Task: Sort the products by relevance.
Action: Mouse moved to (65, 128)
Screenshot: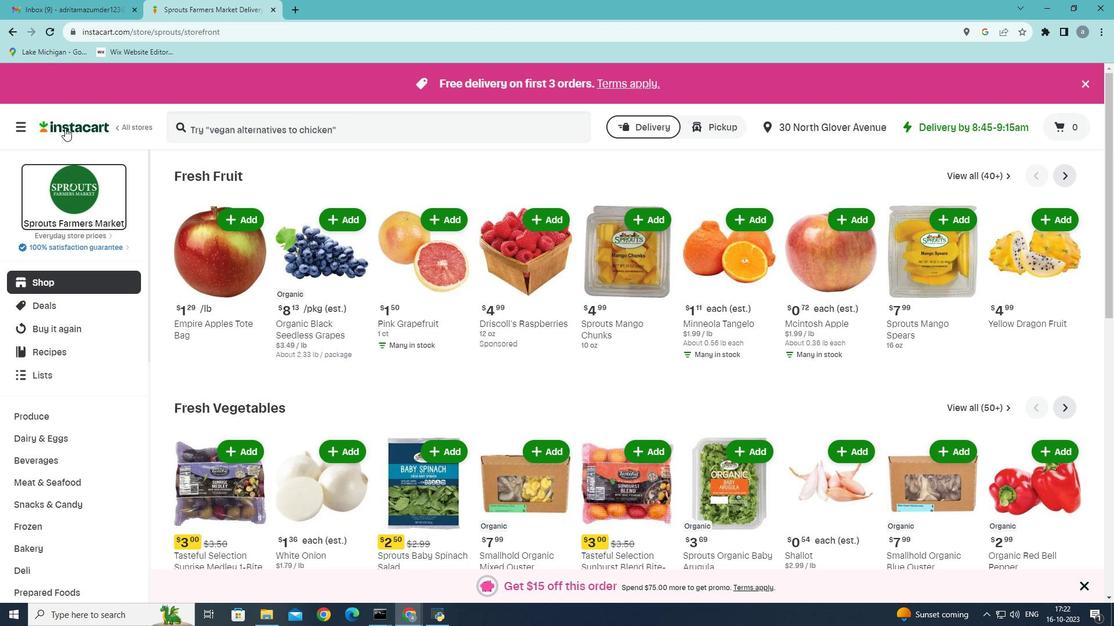 
Action: Mouse pressed left at (65, 128)
Screenshot: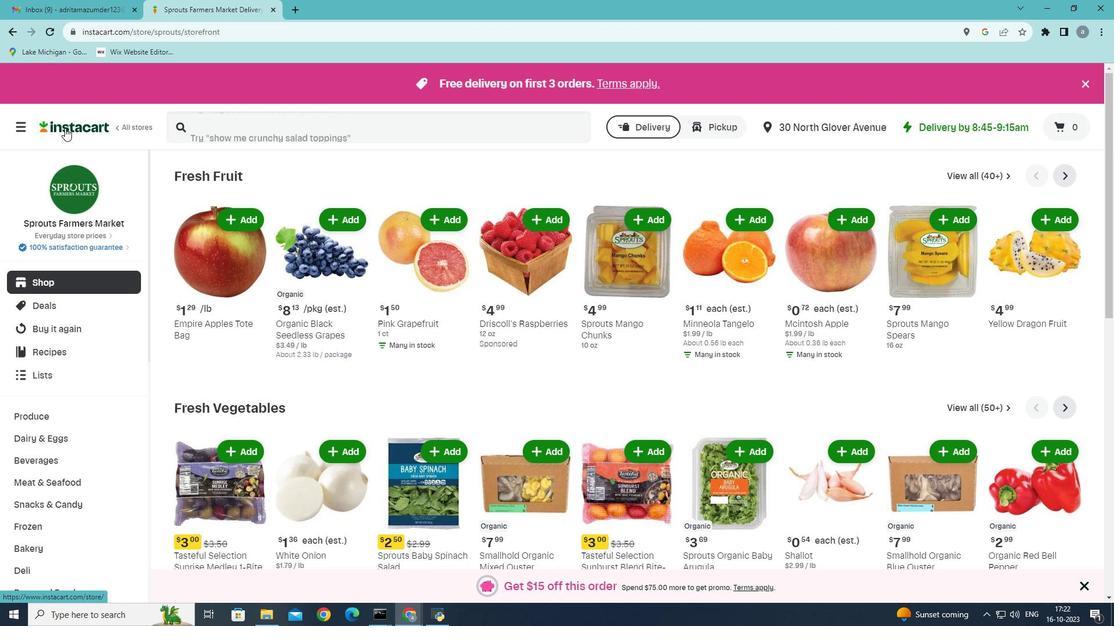 
Action: Mouse moved to (27, 128)
Screenshot: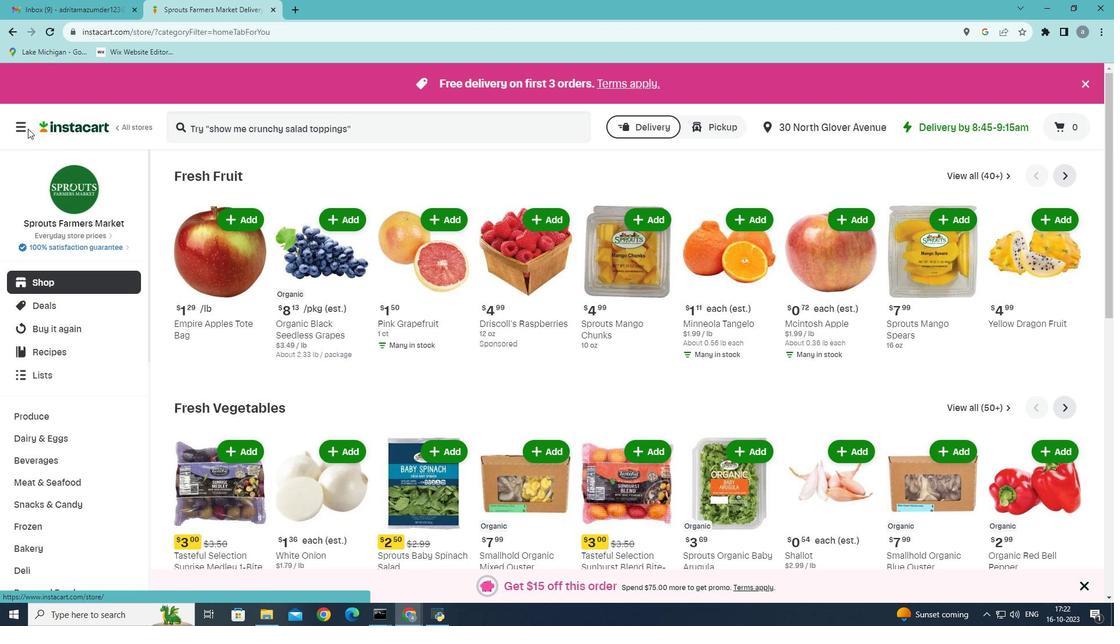 
Action: Mouse pressed left at (27, 128)
Screenshot: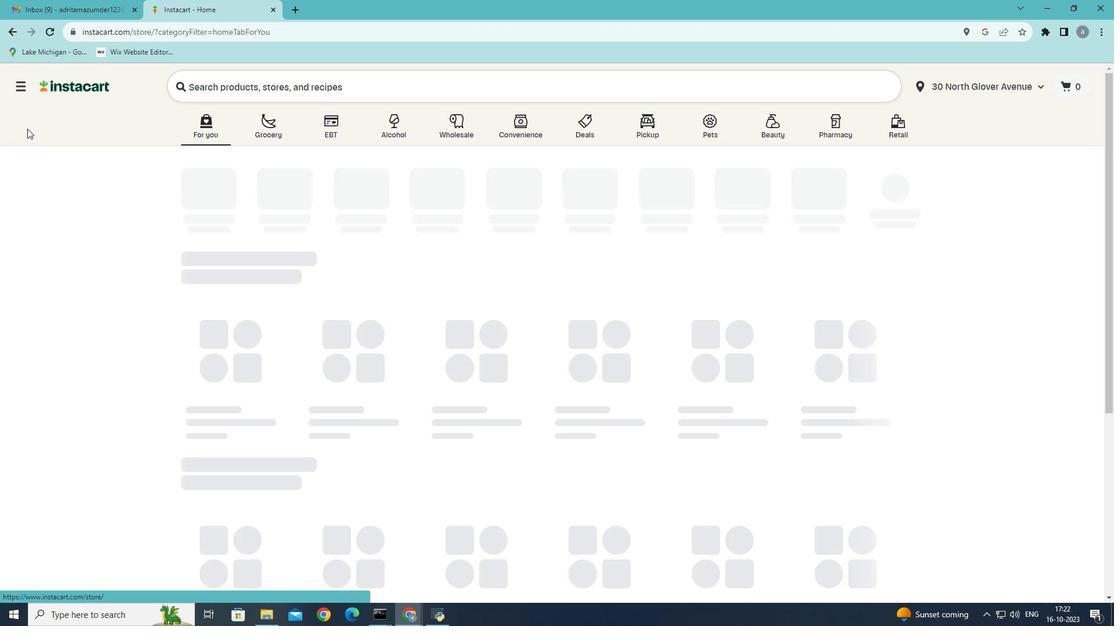 
Action: Mouse moved to (22, 89)
Screenshot: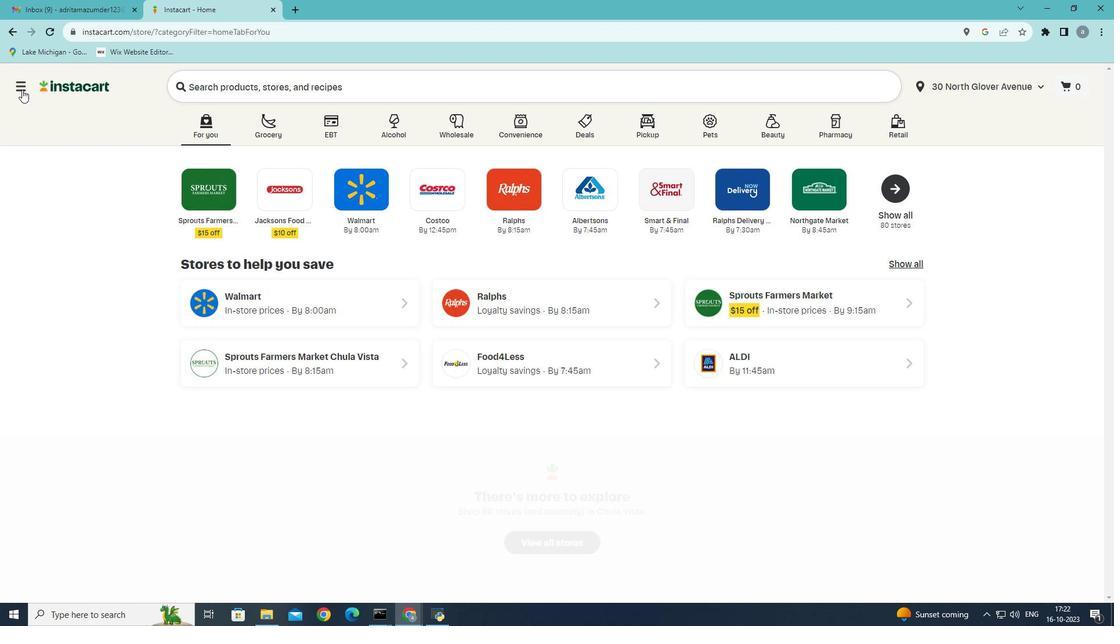 
Action: Mouse pressed left at (22, 89)
Screenshot: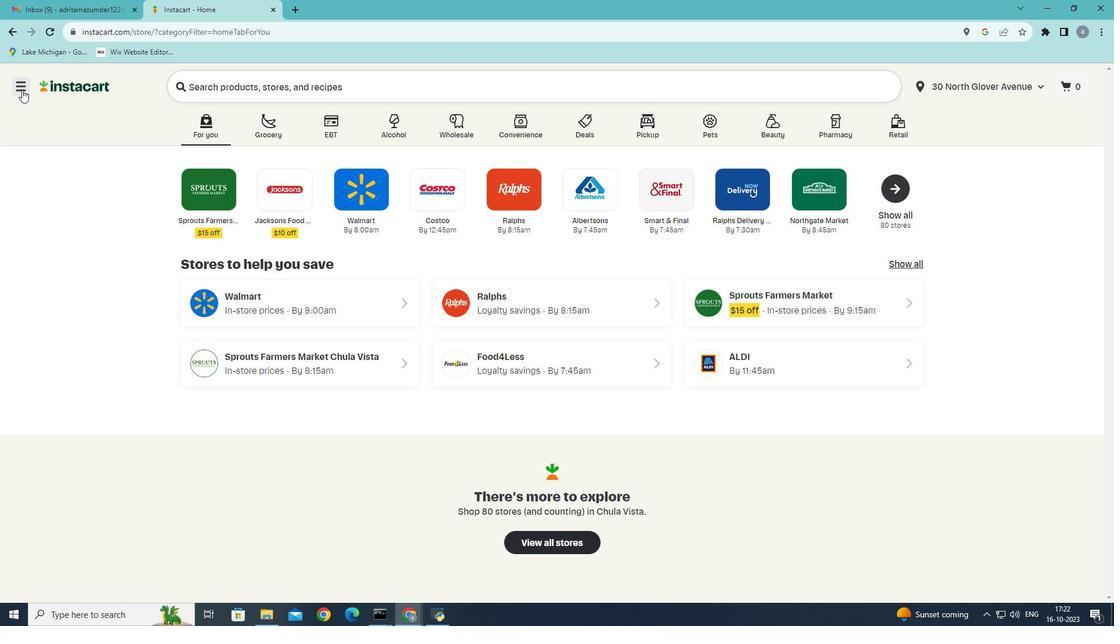 
Action: Mouse moved to (51, 340)
Screenshot: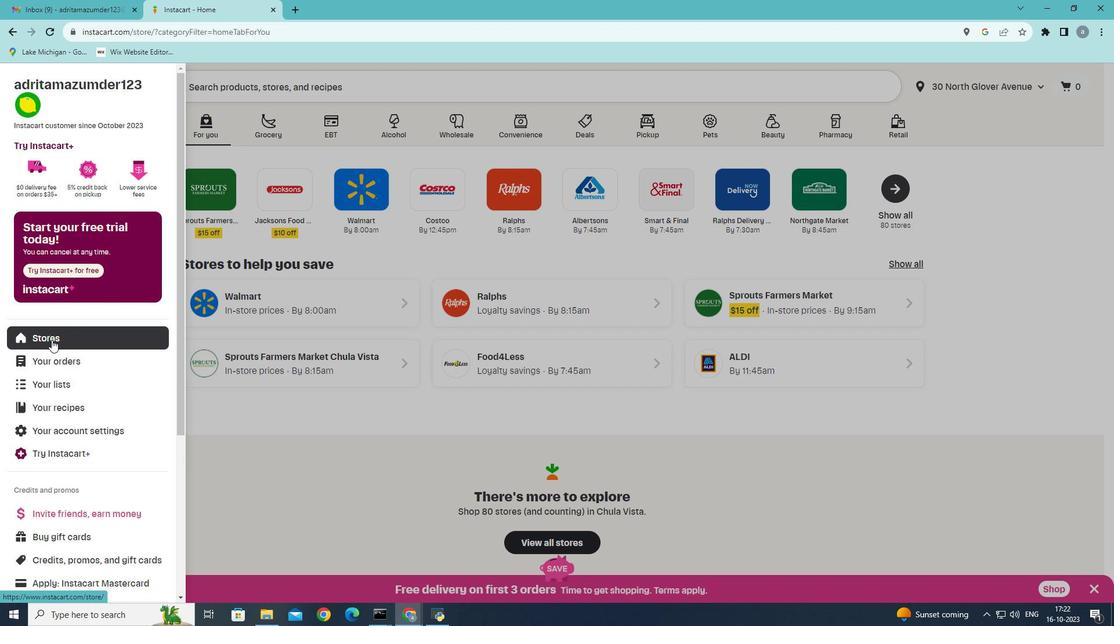 
Action: Mouse pressed left at (51, 340)
Screenshot: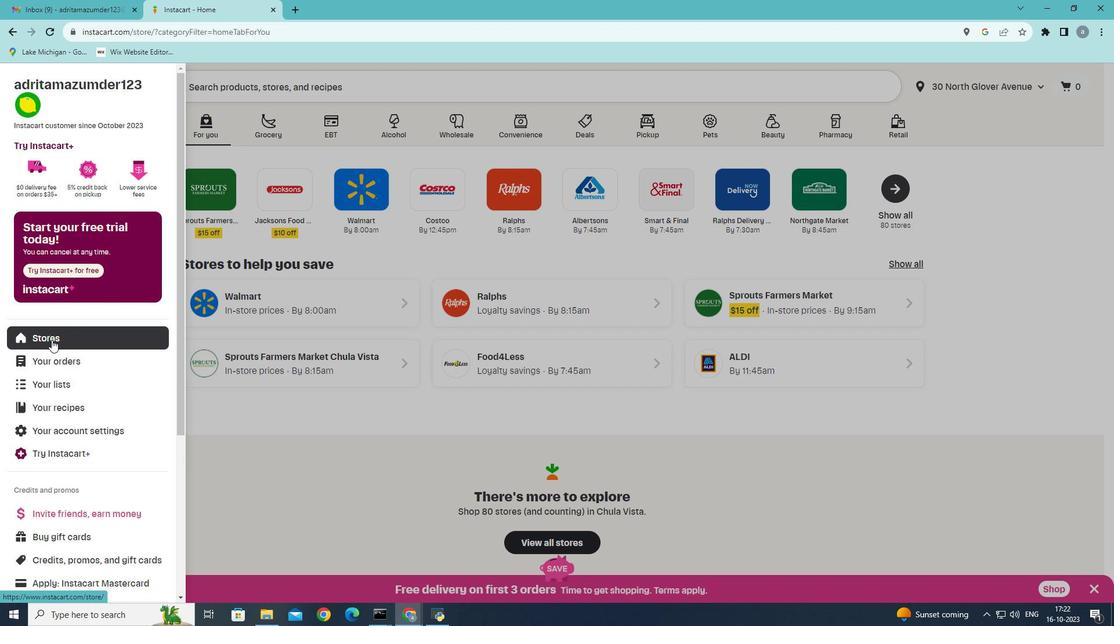 
Action: Mouse moved to (262, 124)
Screenshot: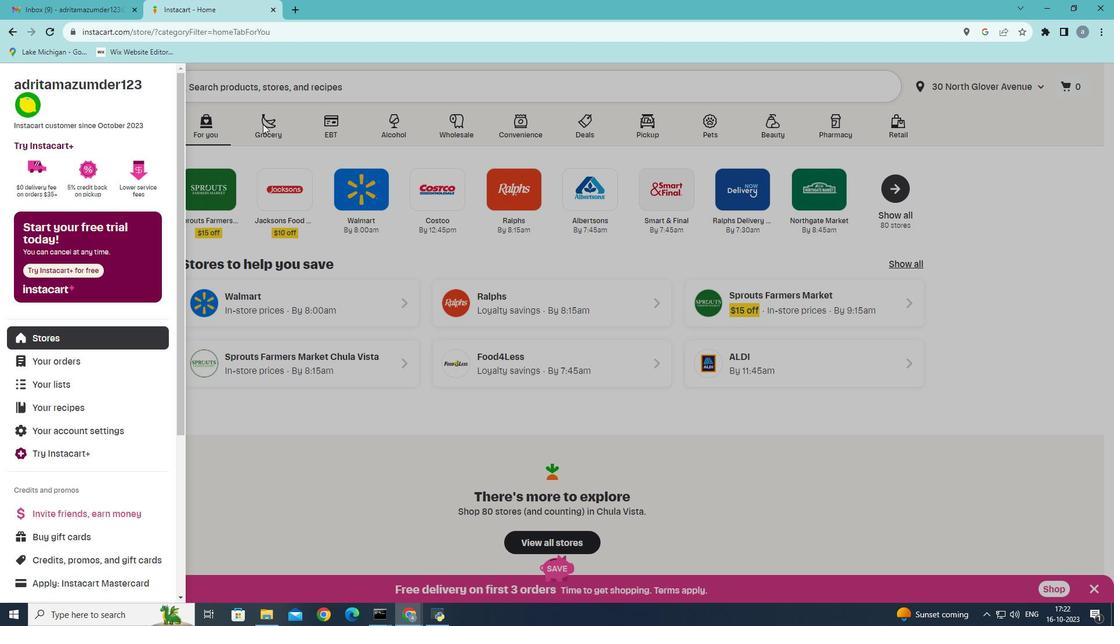 
Action: Mouse pressed left at (262, 124)
Screenshot: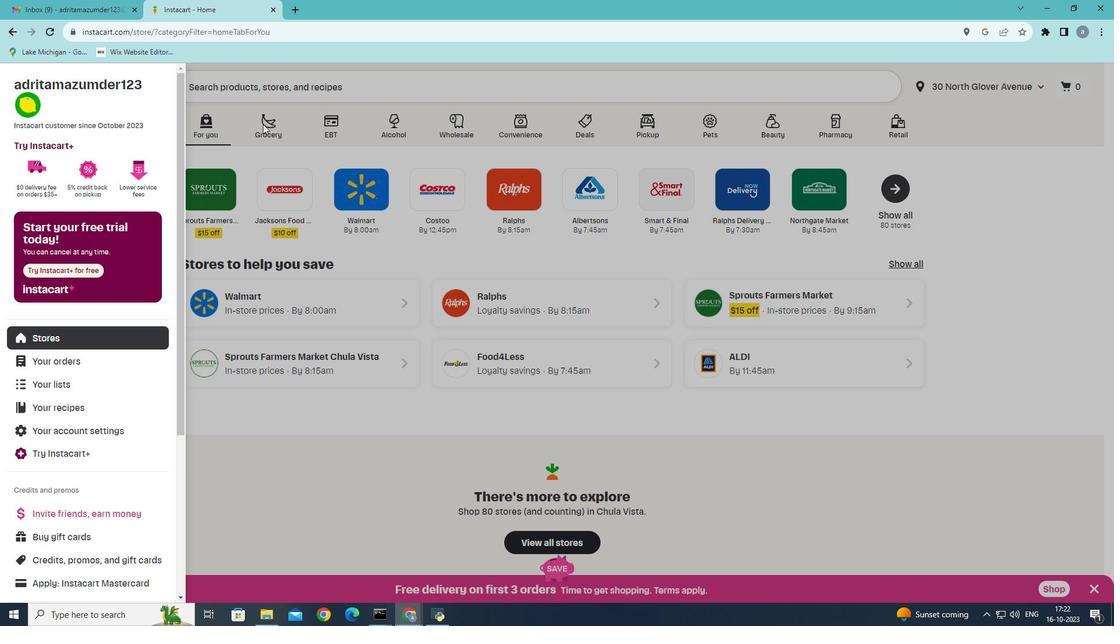 
Action: Mouse moved to (274, 128)
Screenshot: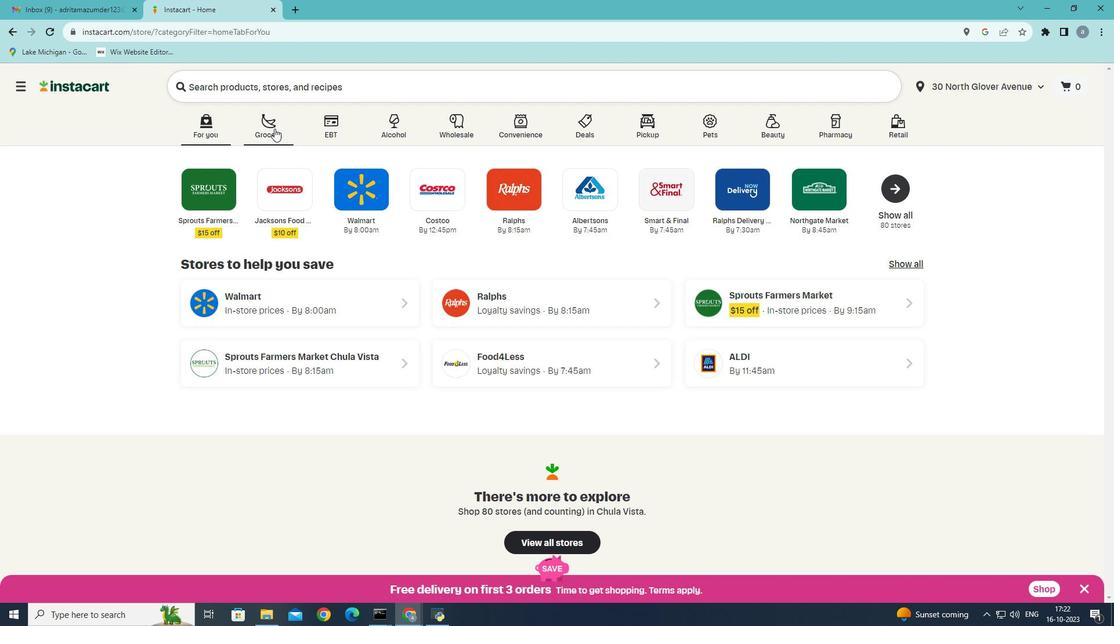 
Action: Mouse pressed left at (274, 128)
Screenshot: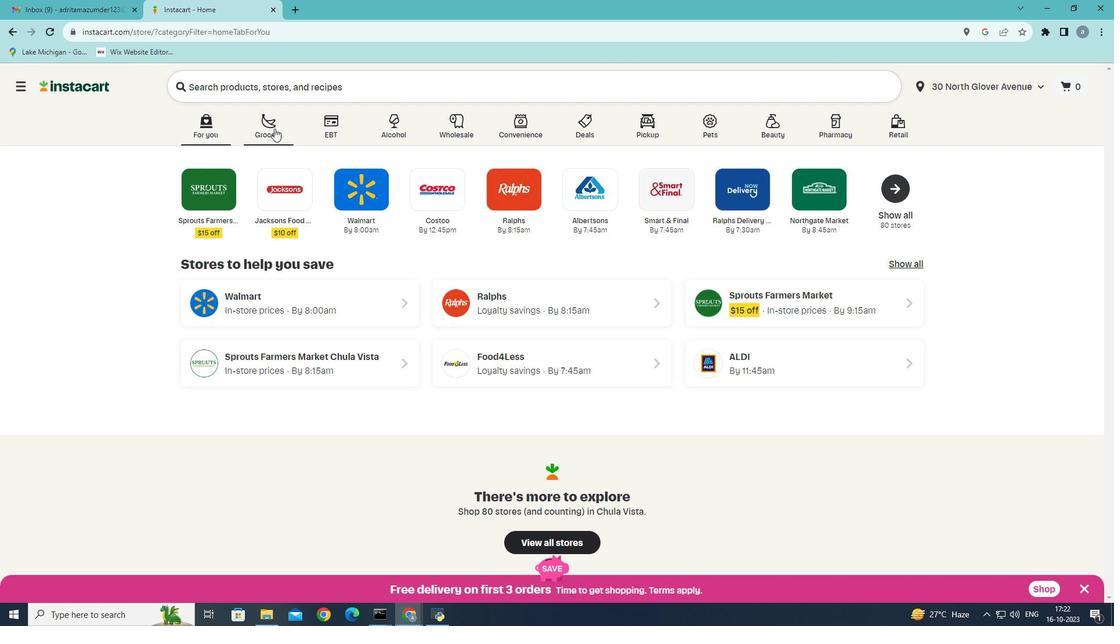 
Action: Mouse moved to (770, 276)
Screenshot: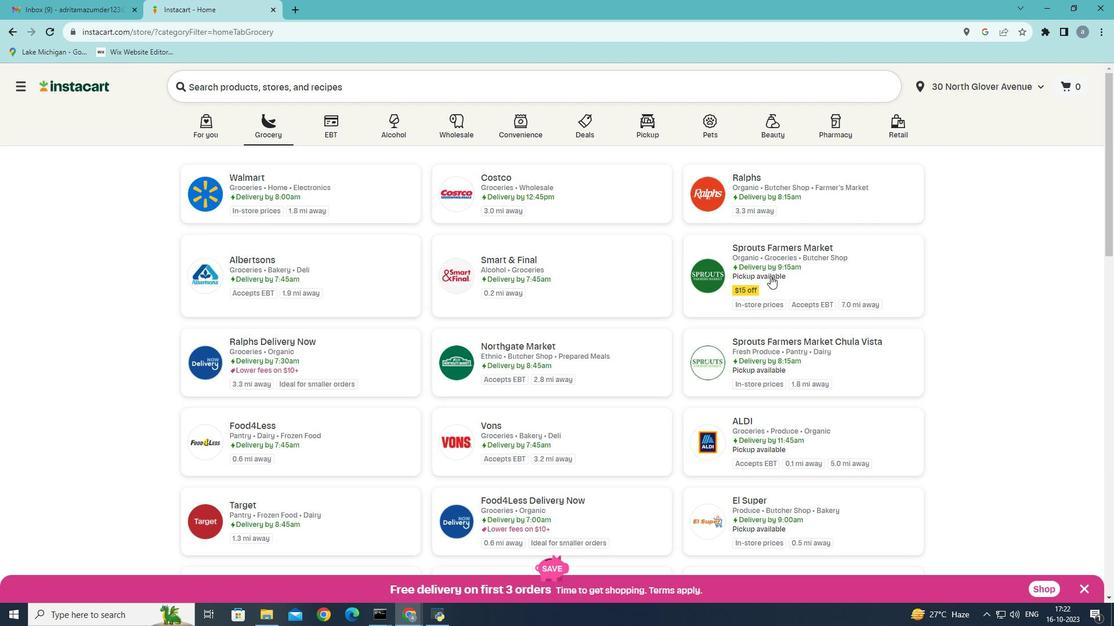 
Action: Mouse pressed left at (770, 276)
Screenshot: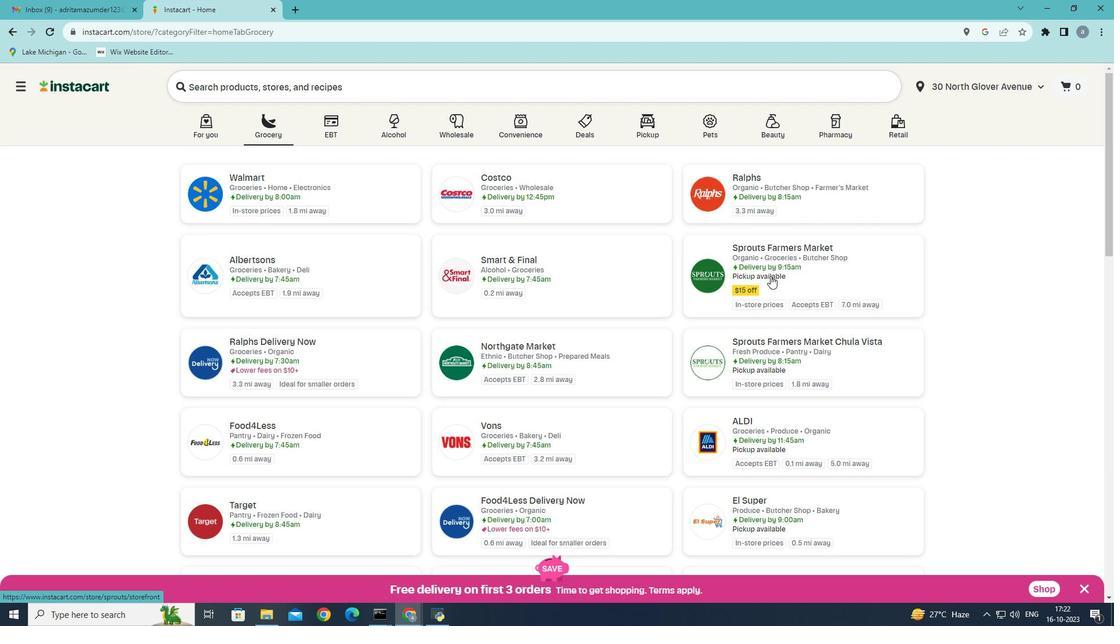 
Action: Mouse moved to (74, 482)
Screenshot: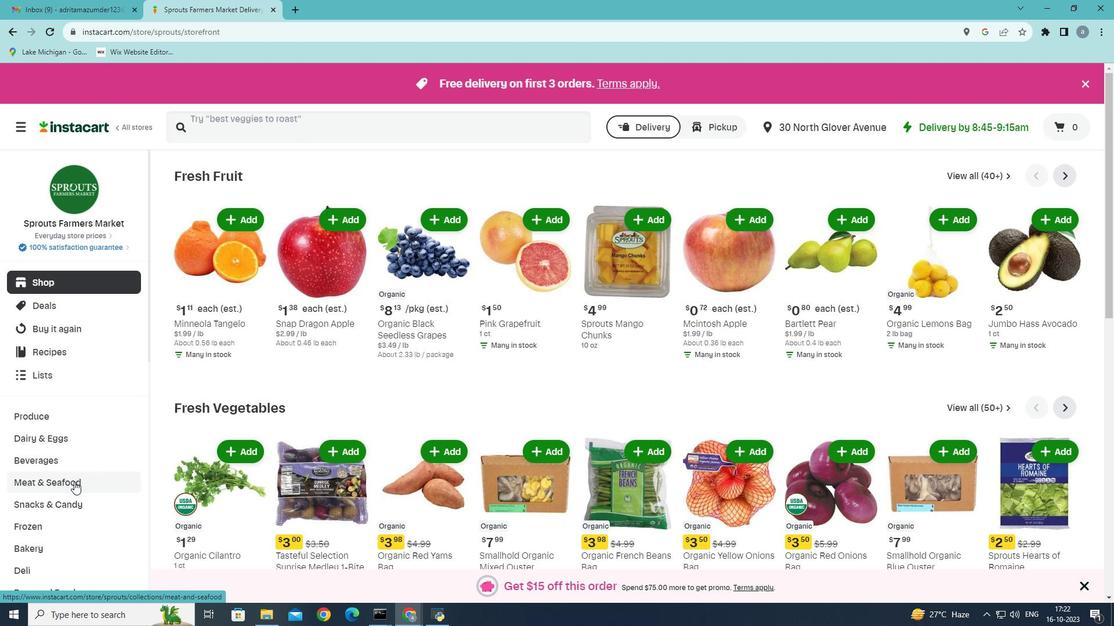 
Action: Mouse pressed left at (74, 482)
Screenshot: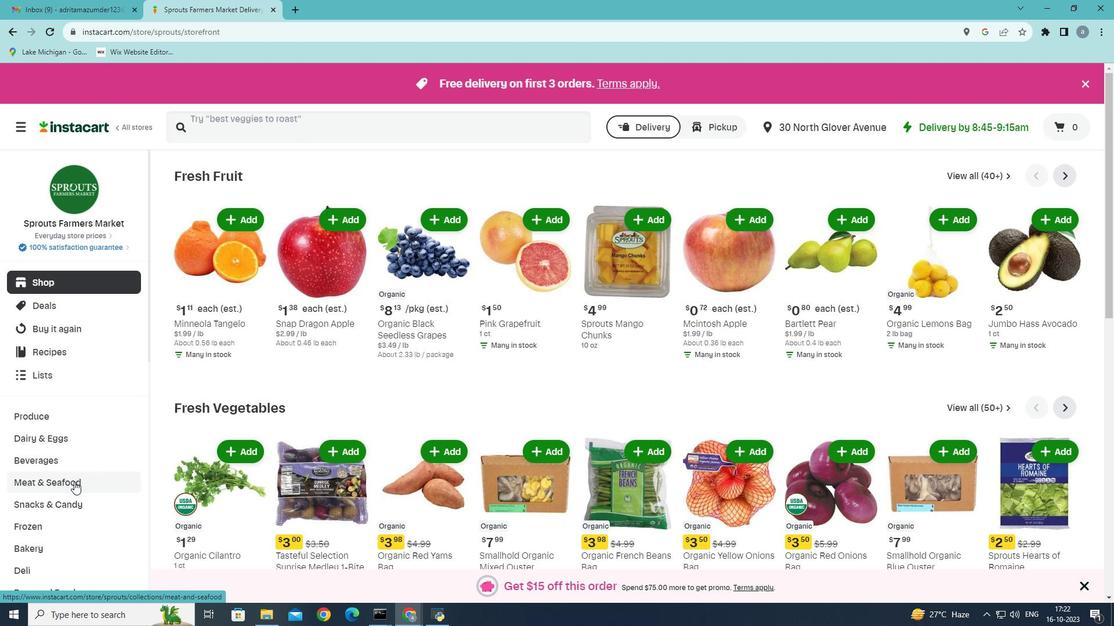 
Action: Mouse moved to (303, 207)
Screenshot: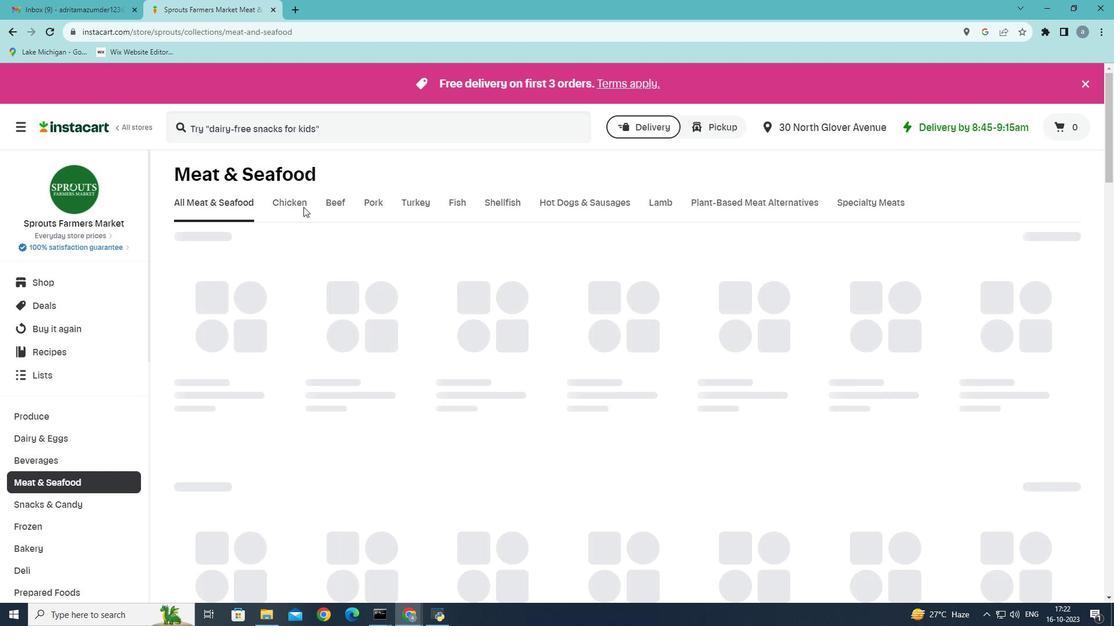 
Action: Mouse pressed left at (303, 207)
Screenshot: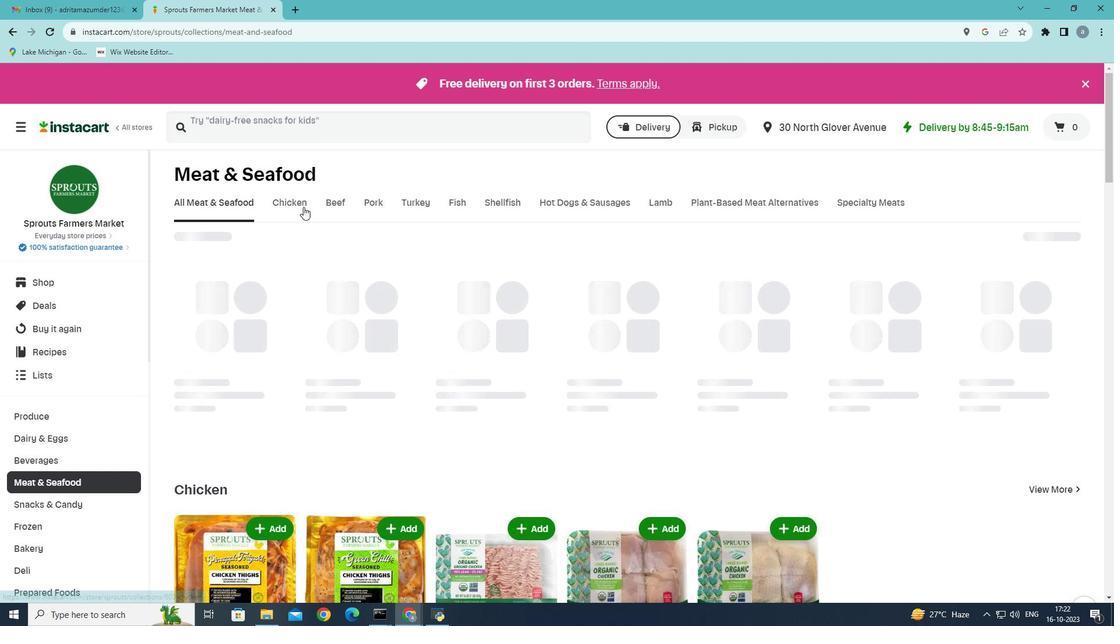 
Action: Mouse moved to (418, 250)
Screenshot: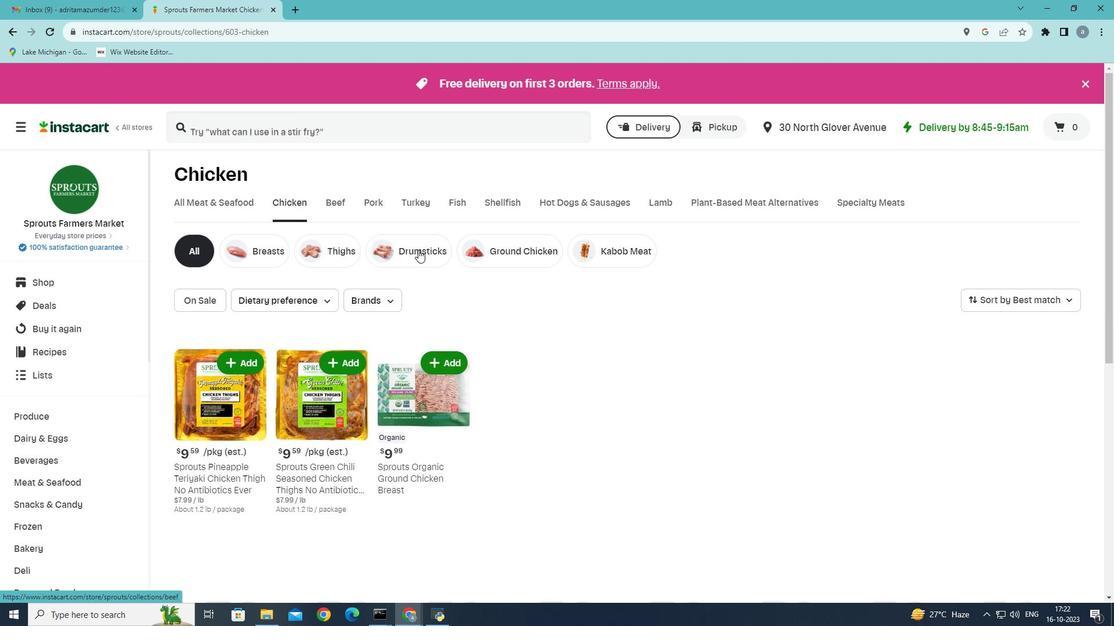 
Action: Mouse pressed left at (418, 250)
Screenshot: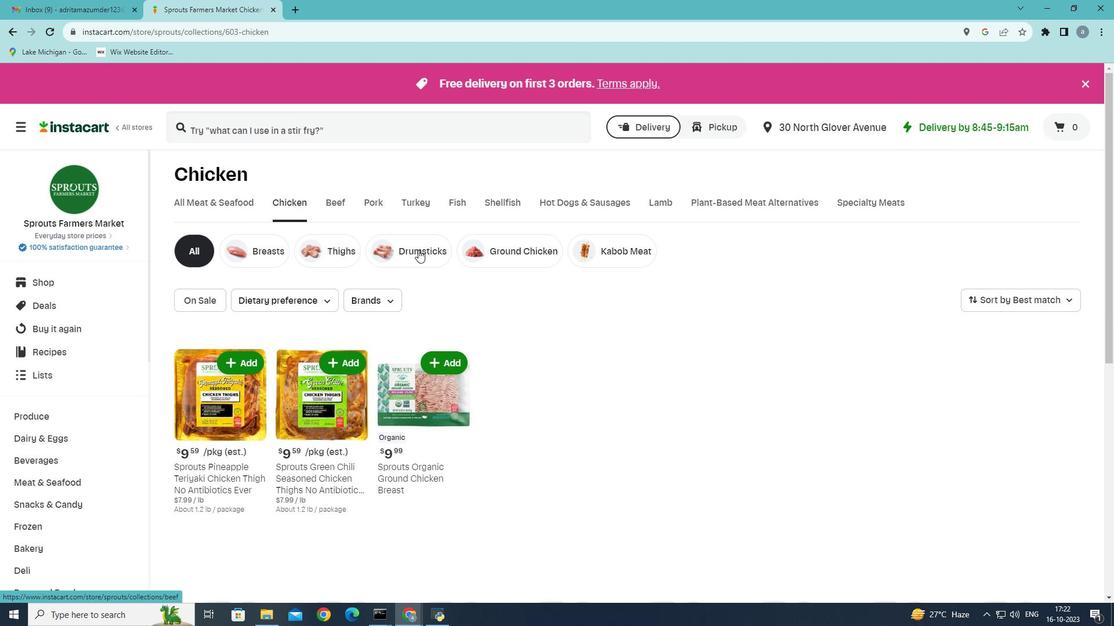 
Action: Mouse moved to (1068, 298)
Screenshot: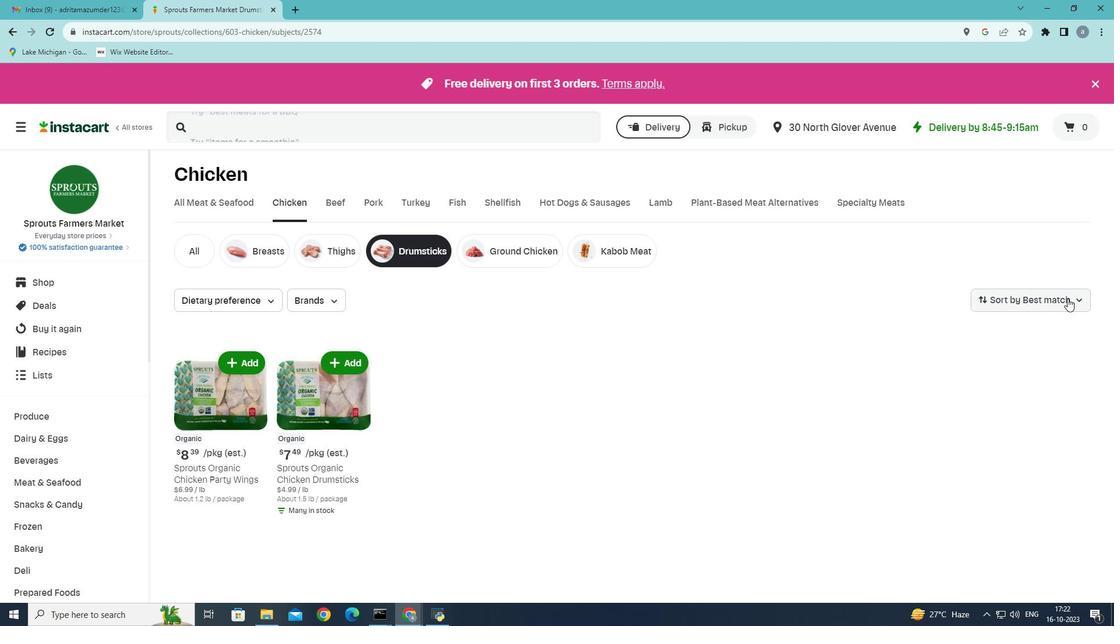 
Action: Mouse pressed left at (1068, 298)
Screenshot: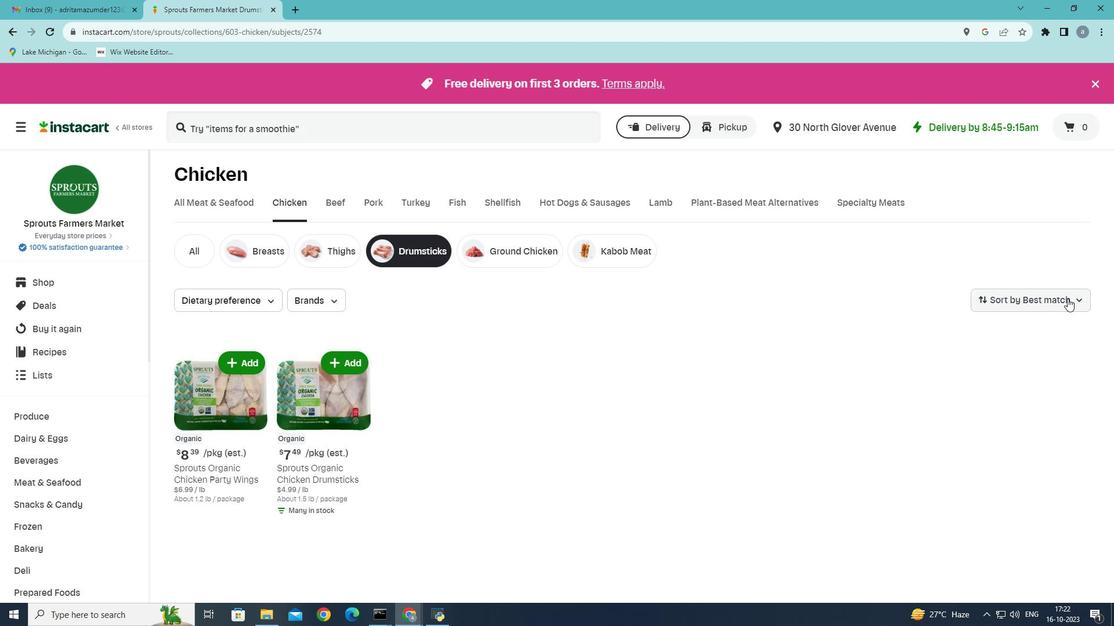 
Action: Mouse moved to (1017, 475)
Screenshot: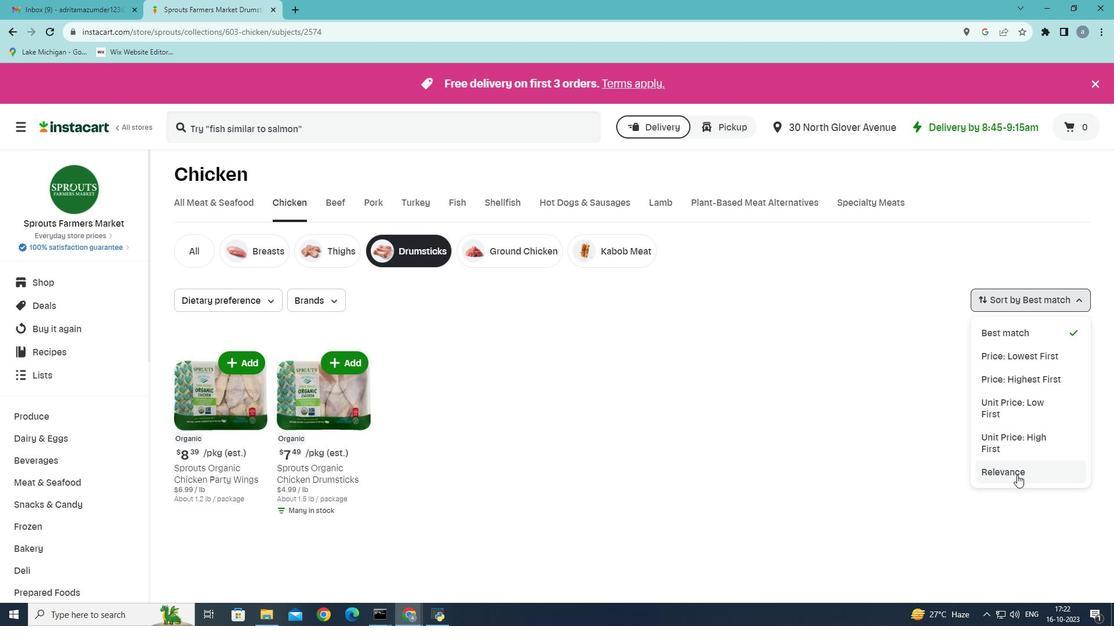 
Action: Mouse pressed left at (1017, 475)
Screenshot: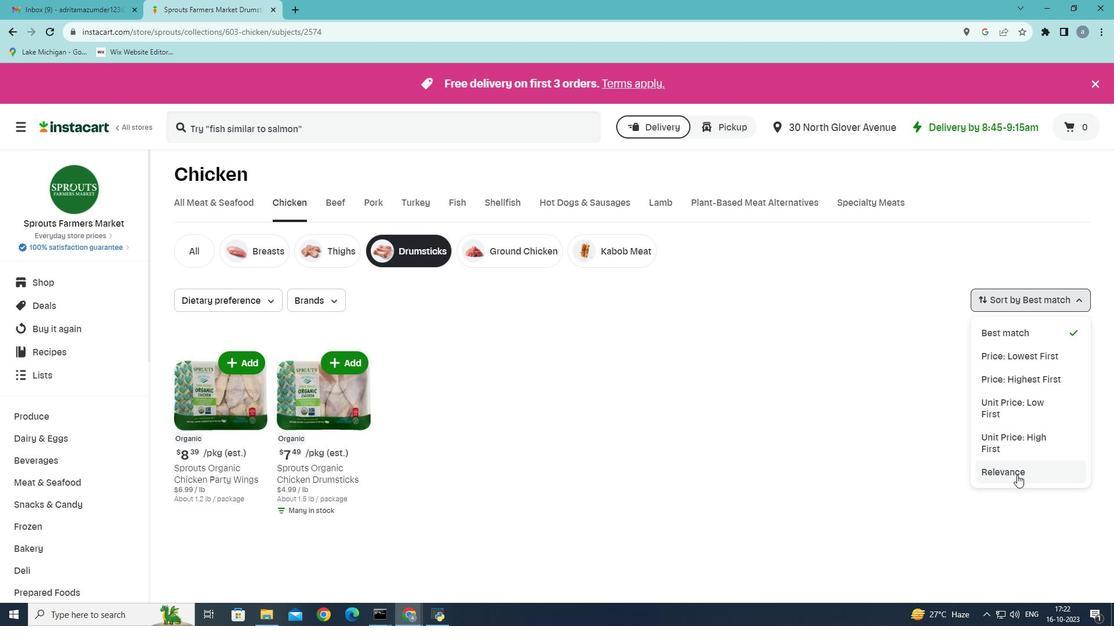
Action: Mouse moved to (943, 501)
Screenshot: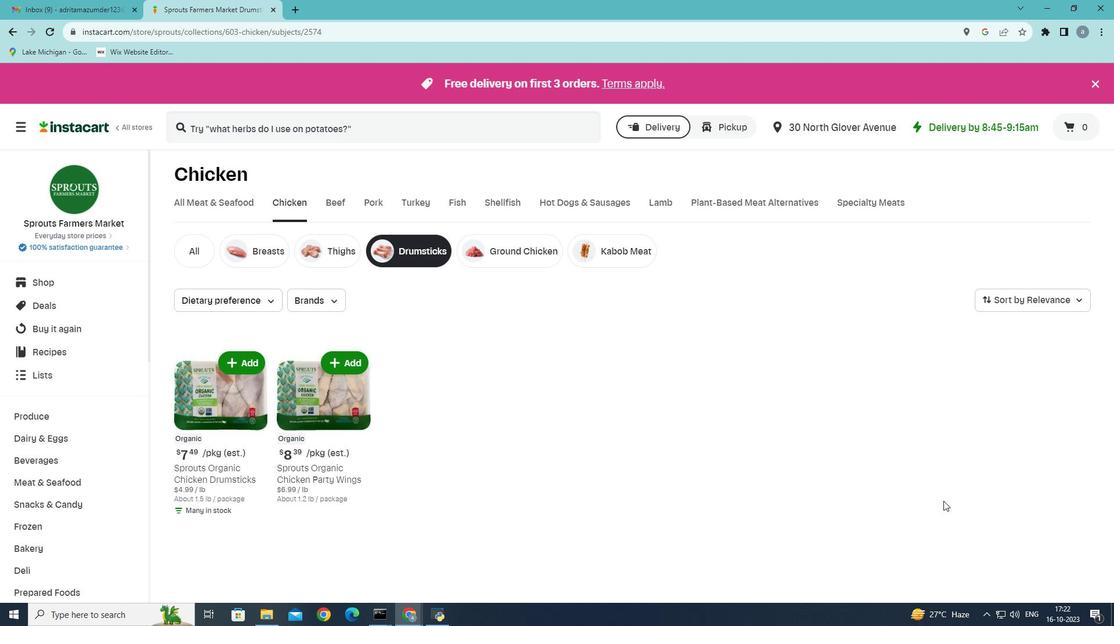 
